 Task: In the  document Emily.rtf Write the word in the shape with center alignment 'XOXO'Change Page orientation to  'Landscape' Insert emoji in the beginning of quote: Thumbs Up
Action: Mouse moved to (210, 320)
Screenshot: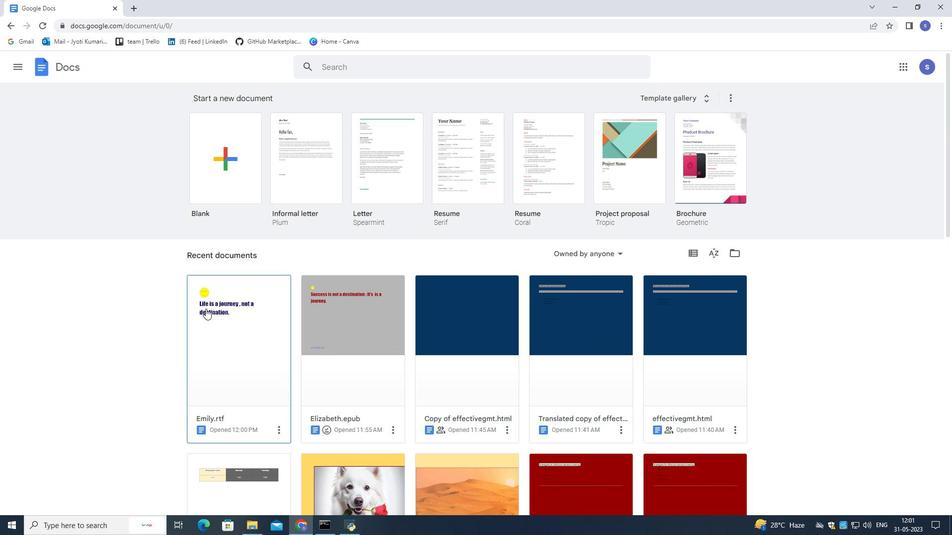 
Action: Mouse pressed left at (210, 320)
Screenshot: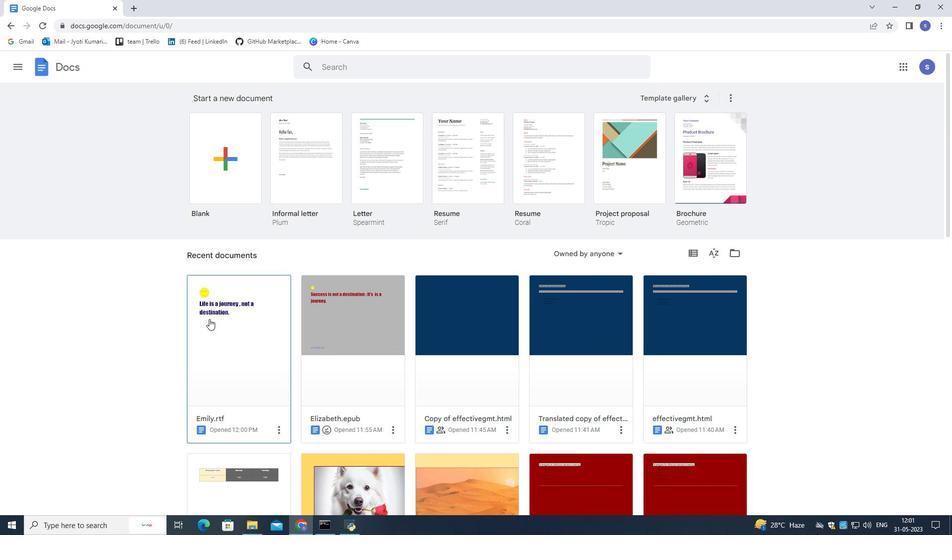 
Action: Mouse moved to (332, 187)
Screenshot: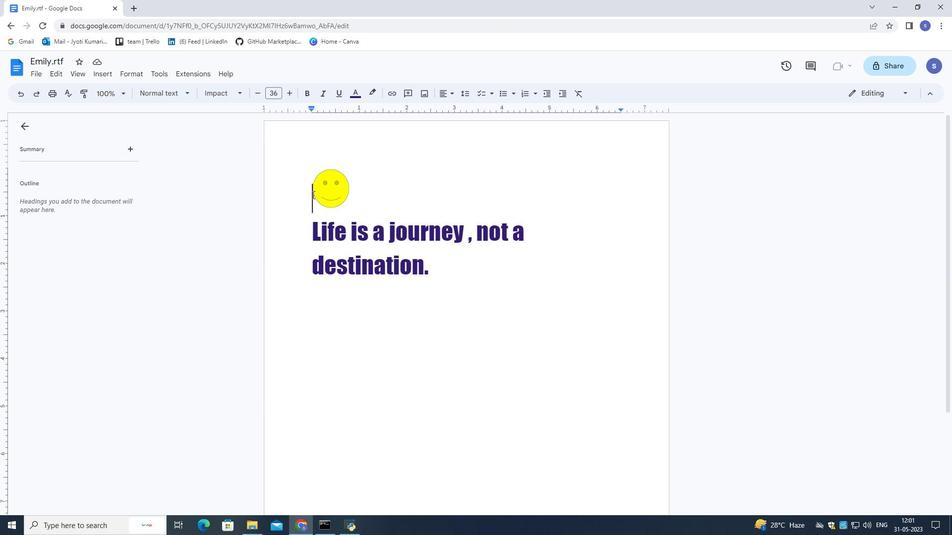 
Action: Mouse pressed left at (332, 187)
Screenshot: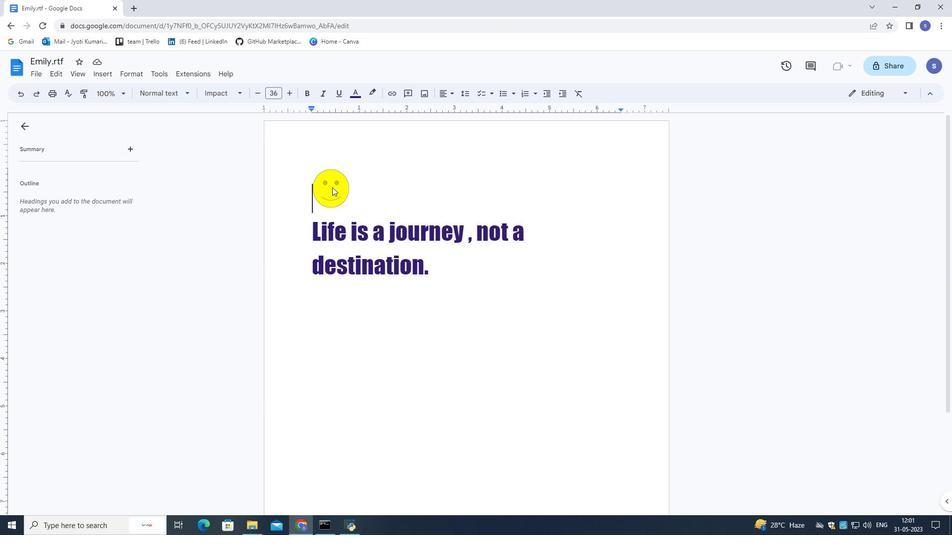 
Action: Mouse pressed left at (332, 187)
Screenshot: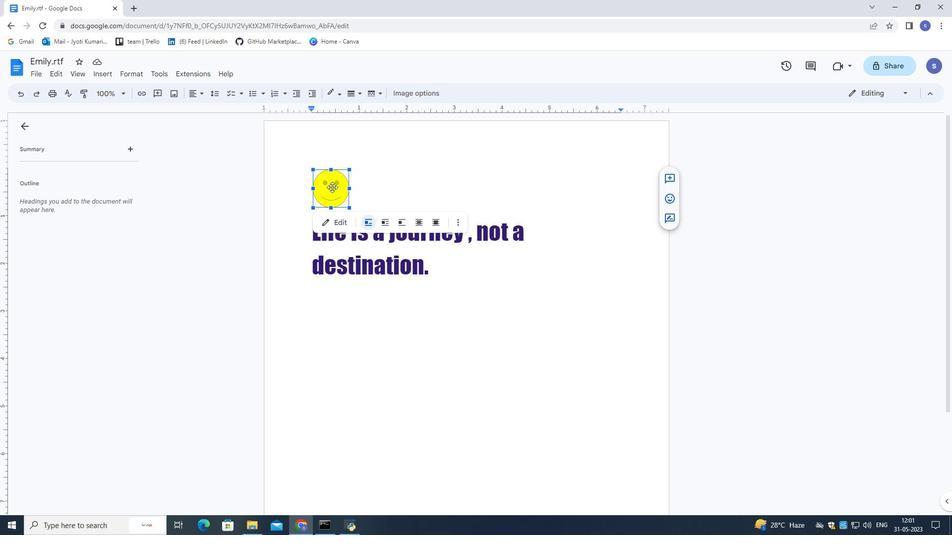 
Action: Mouse pressed left at (332, 187)
Screenshot: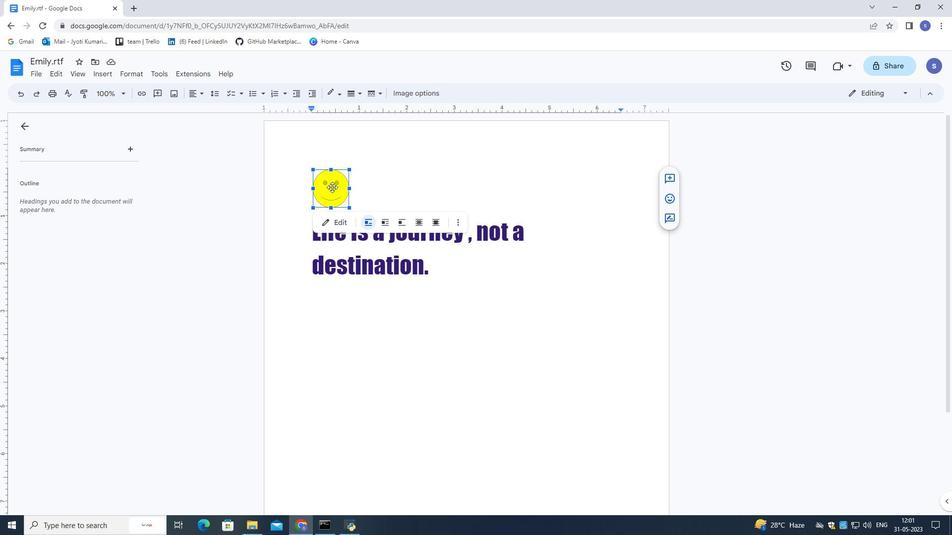 
Action: Mouse moved to (450, 246)
Screenshot: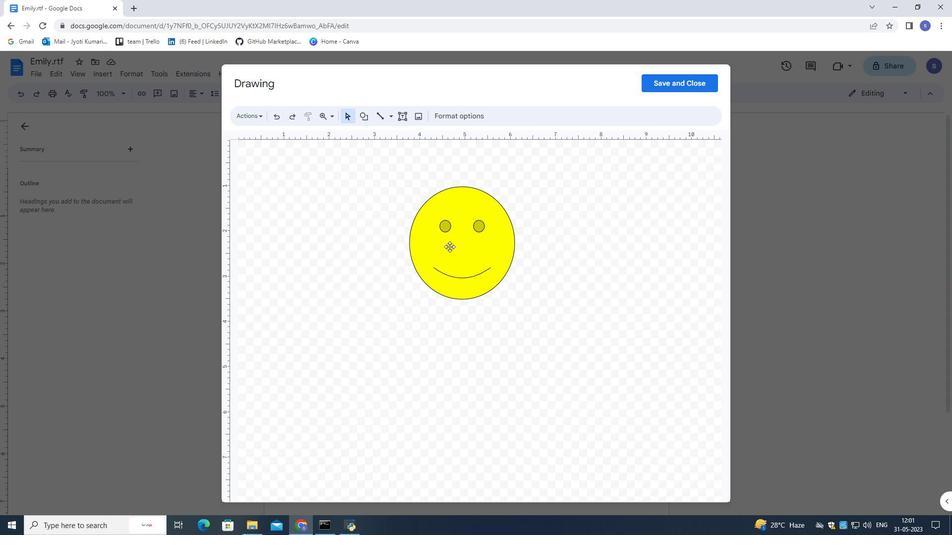 
Action: Mouse pressed left at (450, 246)
Screenshot: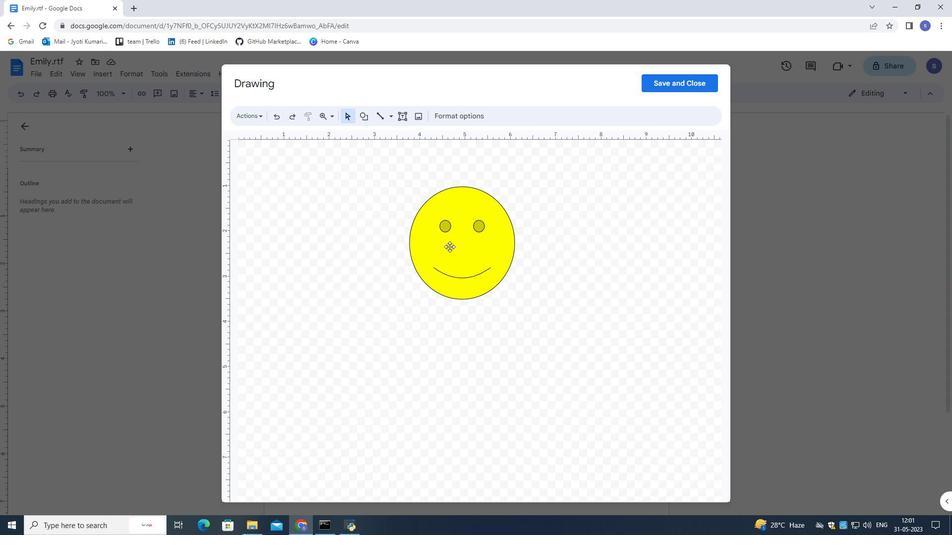 
Action: Mouse pressed left at (450, 246)
Screenshot: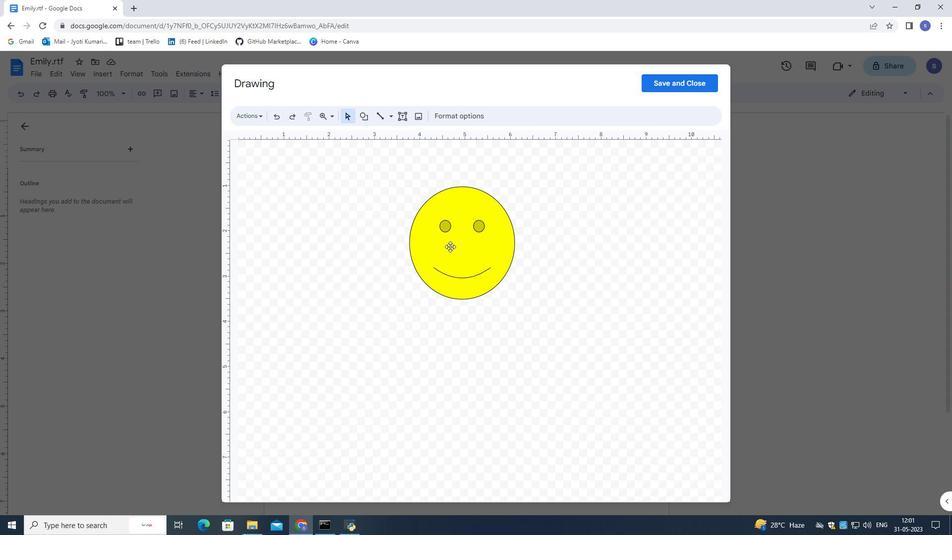 
Action: Mouse moved to (453, 245)
Screenshot: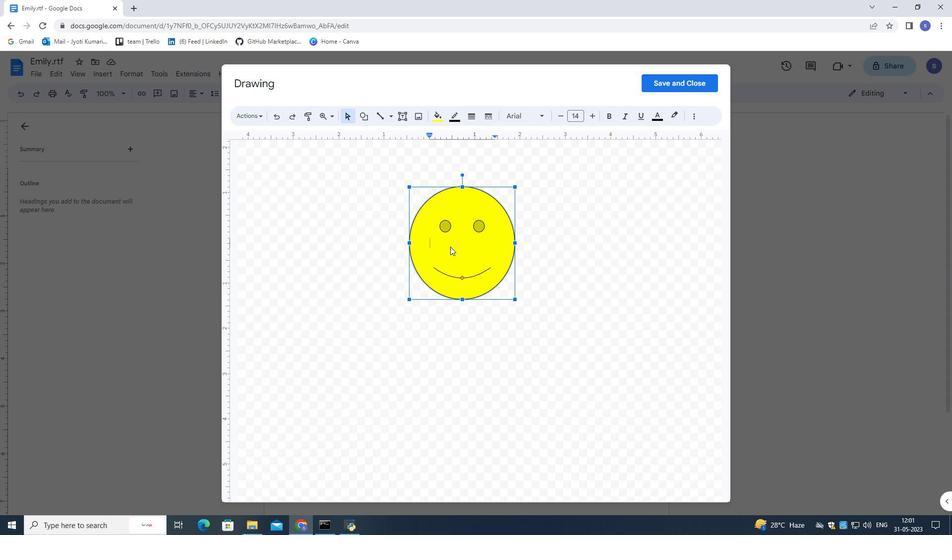 
Action: Key pressed <Key.space><Key.space><Key.space><Key.space><Key.space><Key.space><Key.space><Key.down><Key.down><Key.down><Key.caps_lock>XOXO<Key.caps_lock>
Screenshot: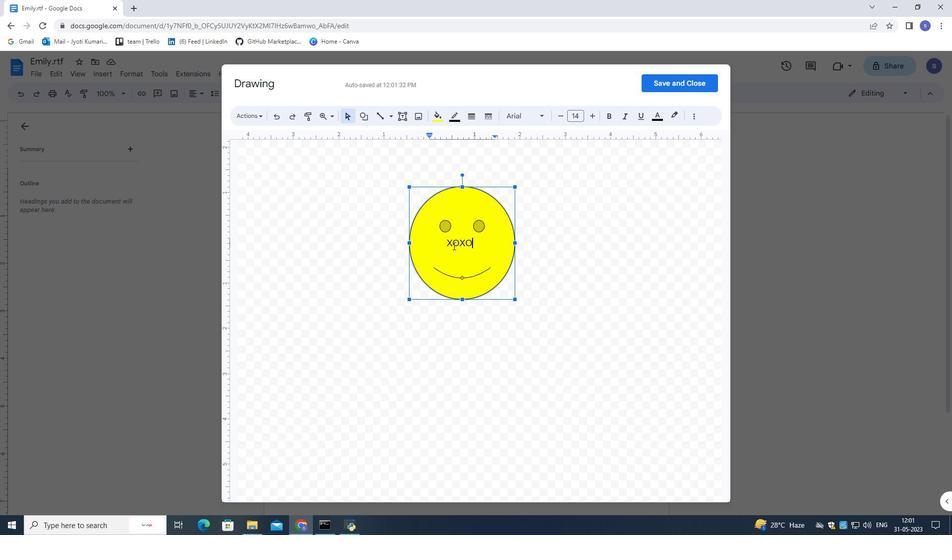 
Action: Mouse moved to (655, 77)
Screenshot: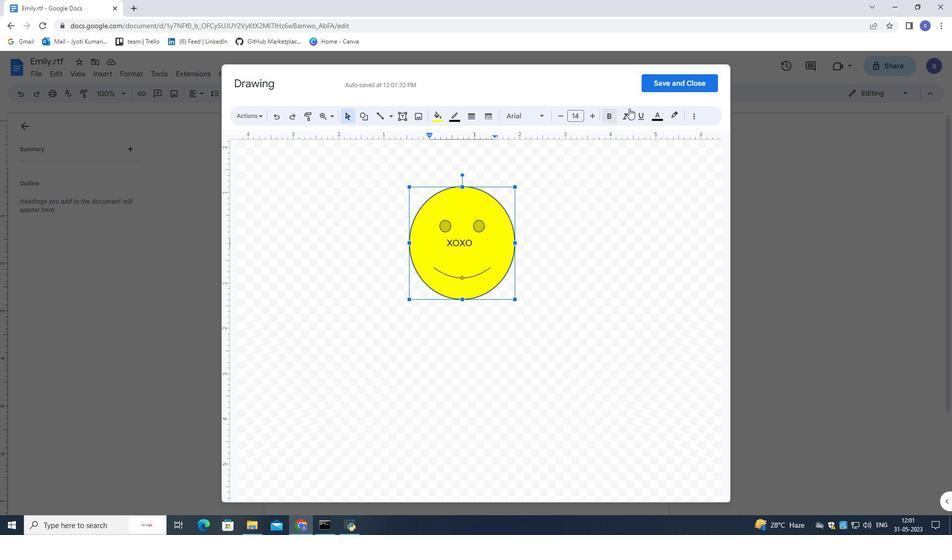 
Action: Mouse pressed left at (655, 77)
Screenshot: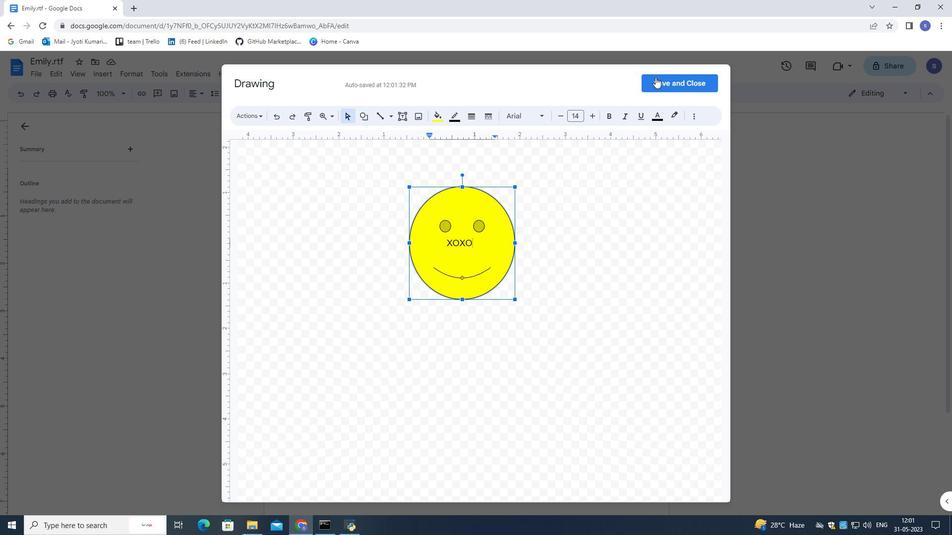 
Action: Mouse moved to (417, 172)
Screenshot: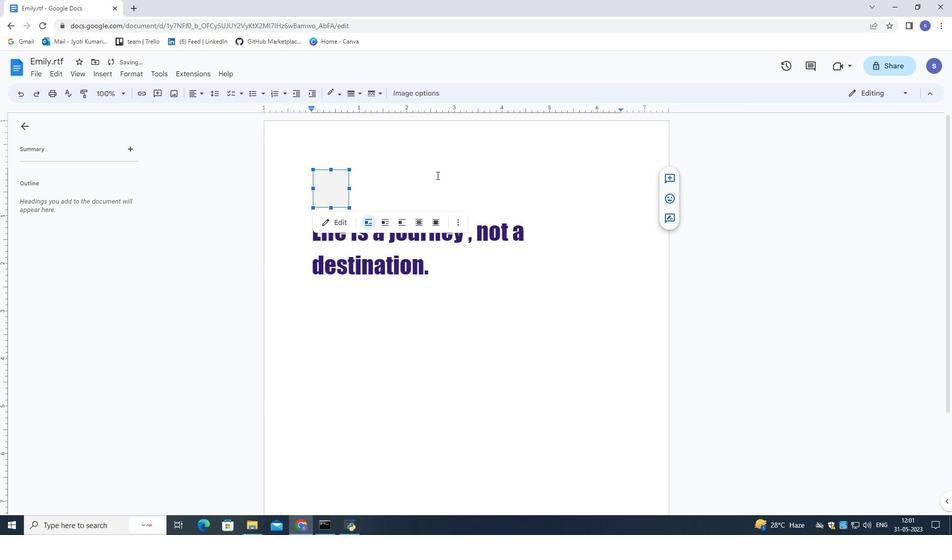
Action: Mouse pressed left at (417, 172)
Screenshot: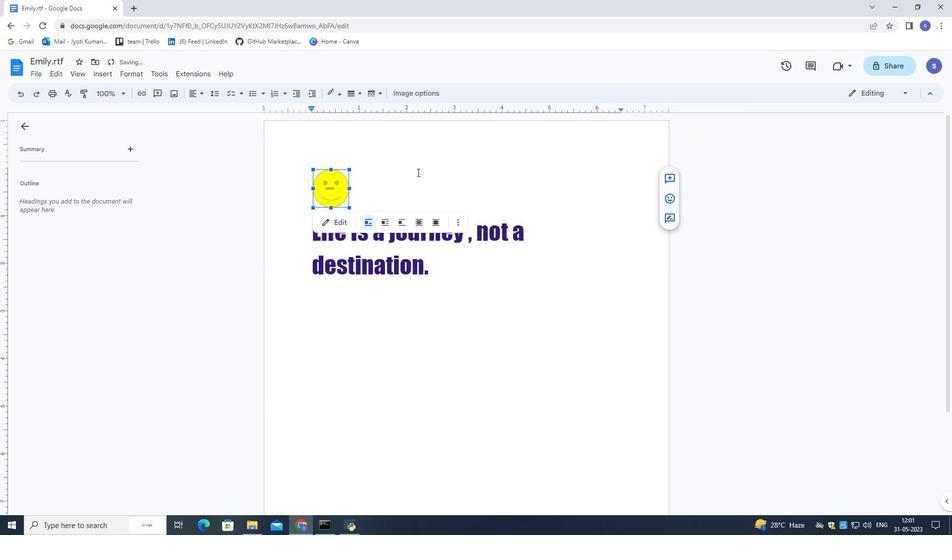 
Action: Mouse moved to (129, 73)
Screenshot: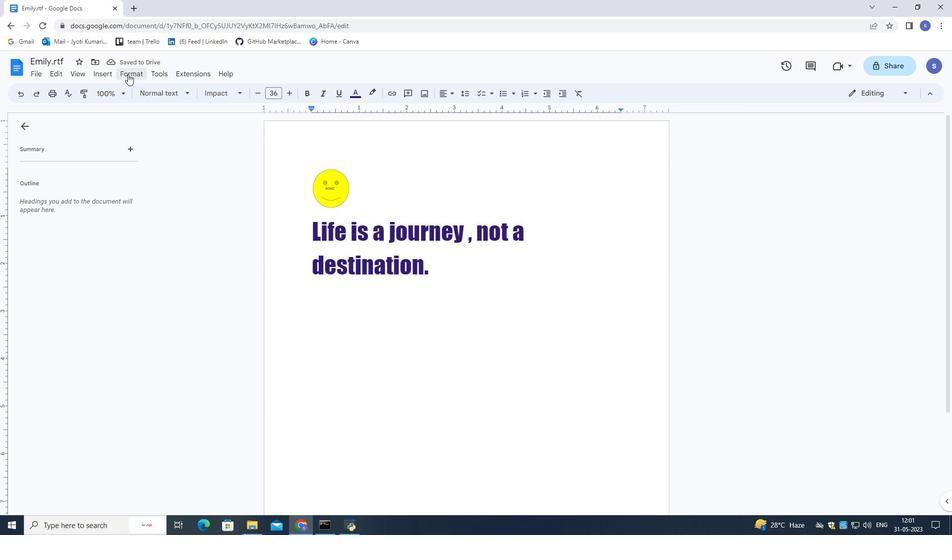 
Action: Mouse pressed left at (129, 73)
Screenshot: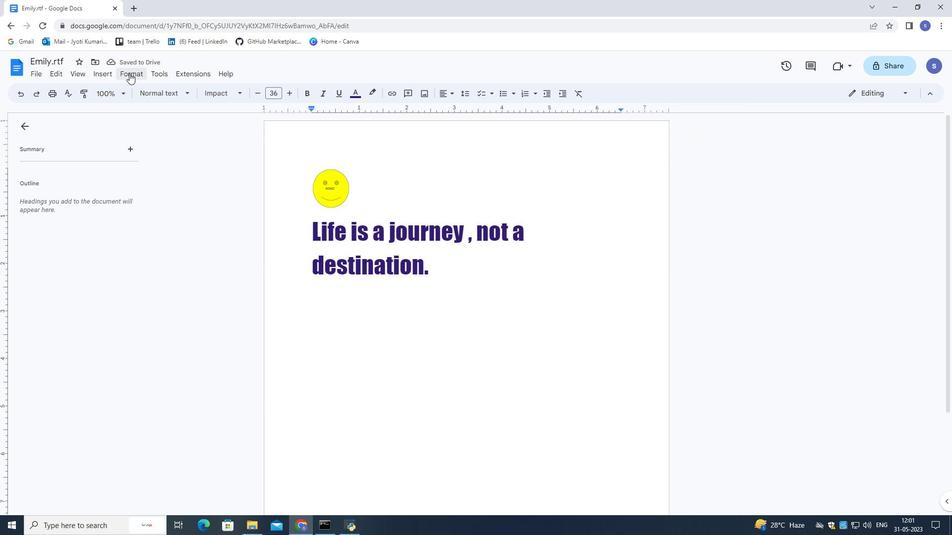 
Action: Mouse moved to (153, 227)
Screenshot: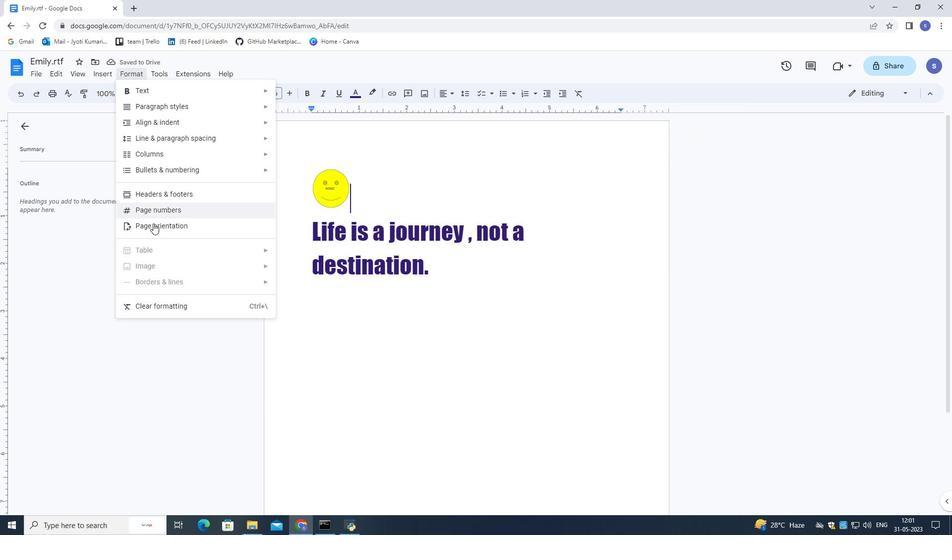 
Action: Mouse pressed left at (153, 227)
Screenshot: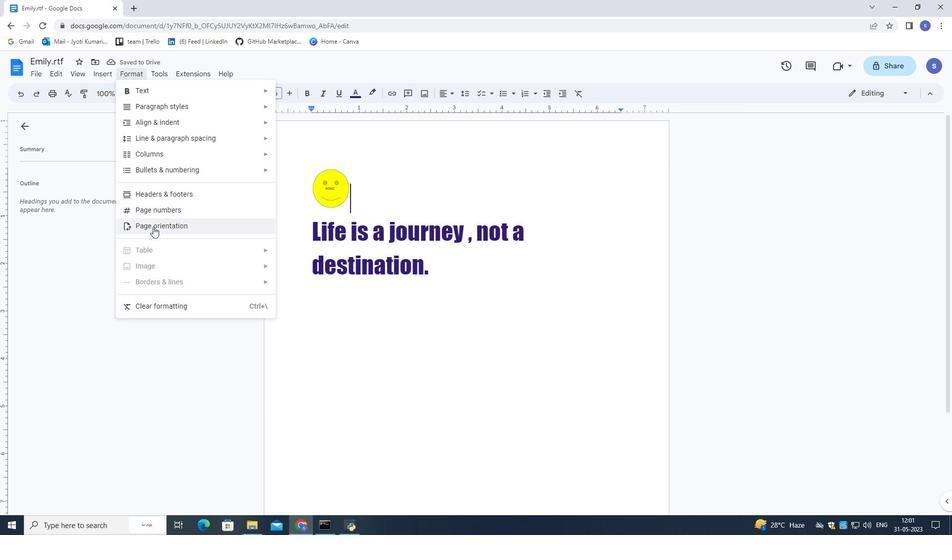 
Action: Mouse moved to (447, 302)
Screenshot: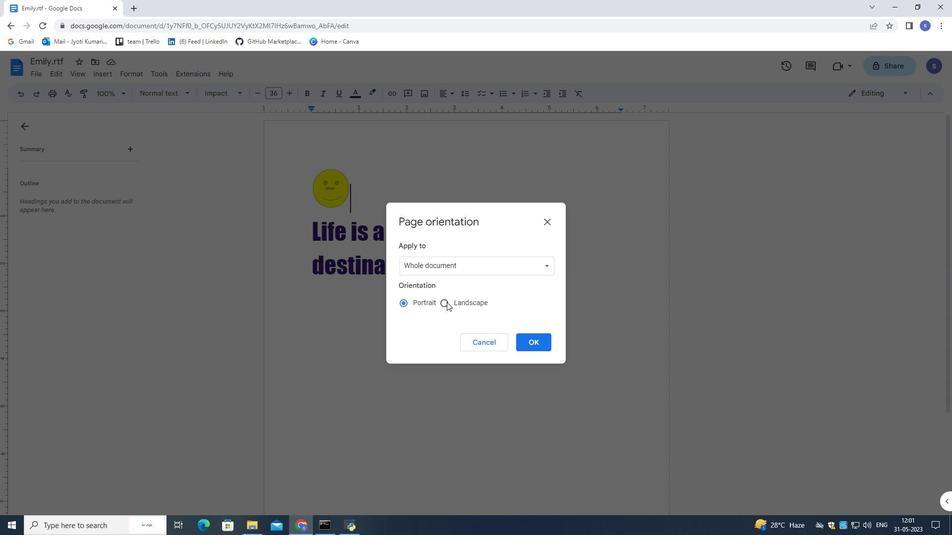 
Action: Mouse pressed left at (447, 302)
Screenshot: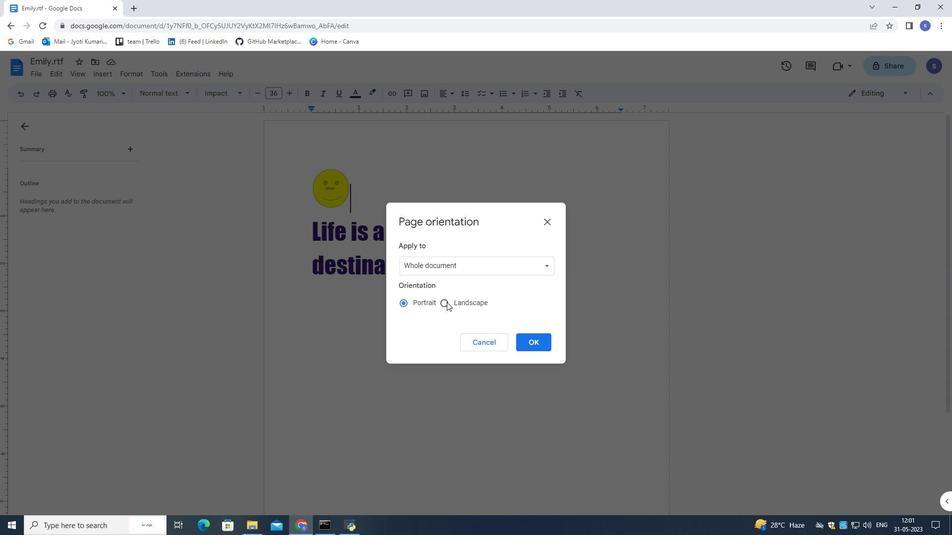 
Action: Mouse moved to (541, 342)
Screenshot: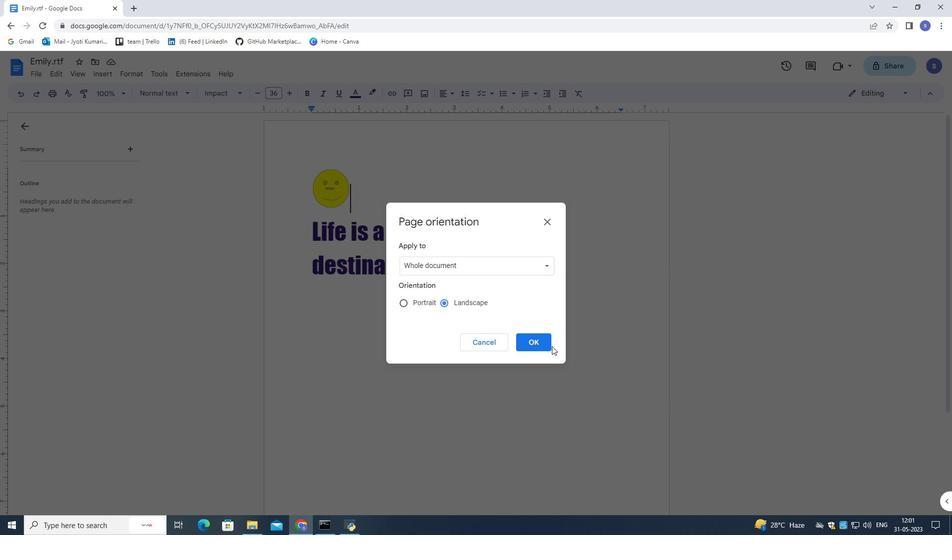 
Action: Mouse pressed left at (541, 342)
Screenshot: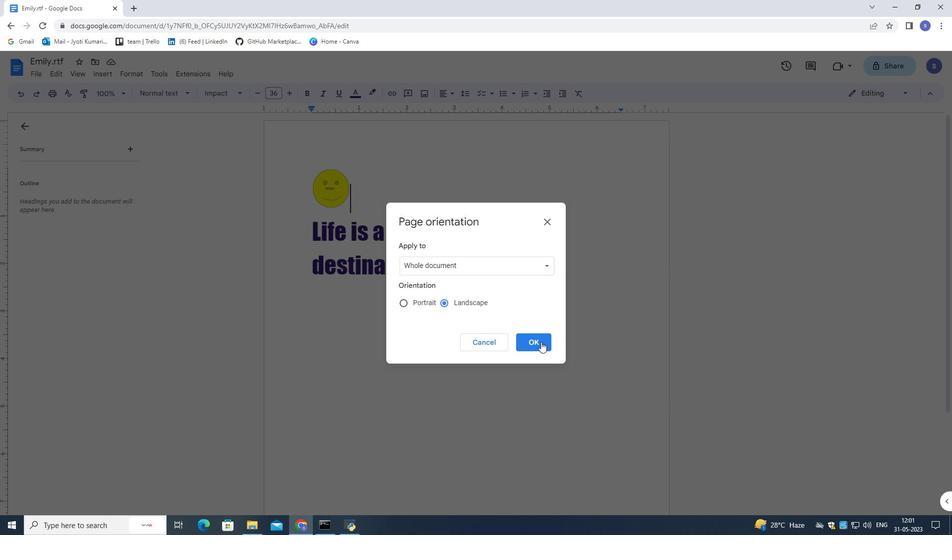 
Action: Mouse moved to (251, 224)
Screenshot: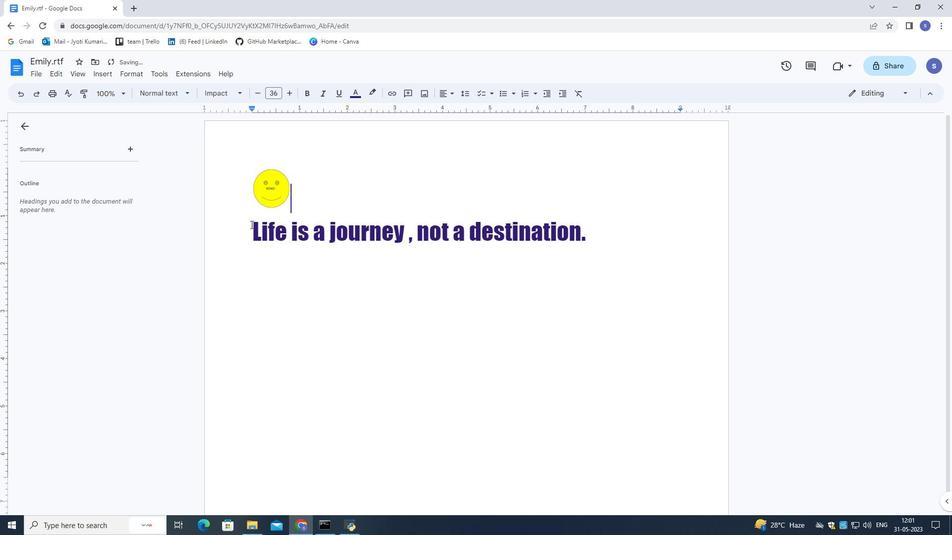 
Action: Mouse pressed left at (251, 224)
Screenshot: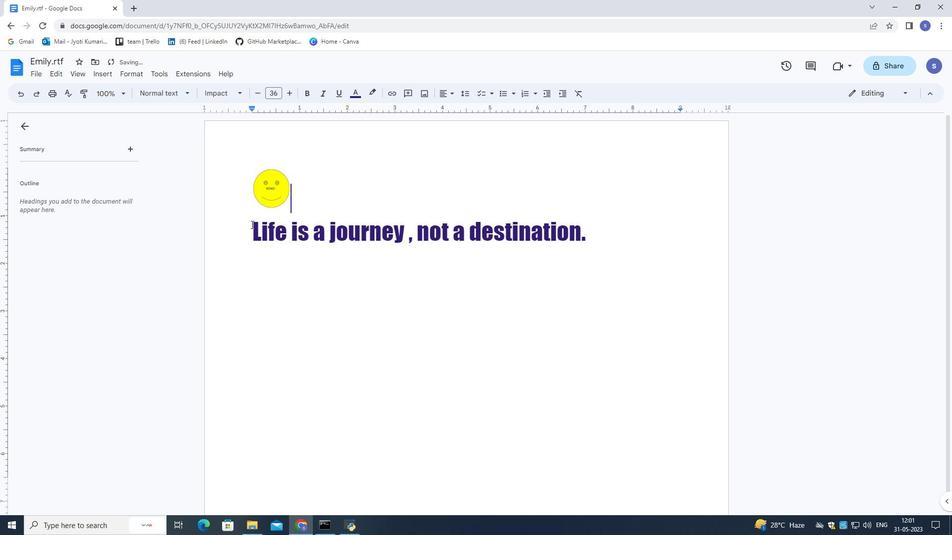 
Action: Mouse moved to (115, 77)
Screenshot: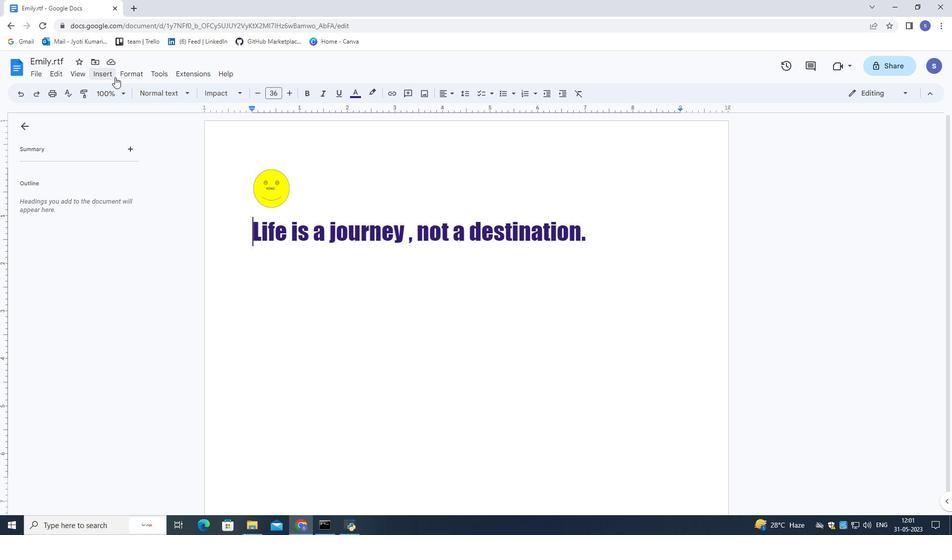 
Action: Mouse pressed left at (115, 77)
Screenshot: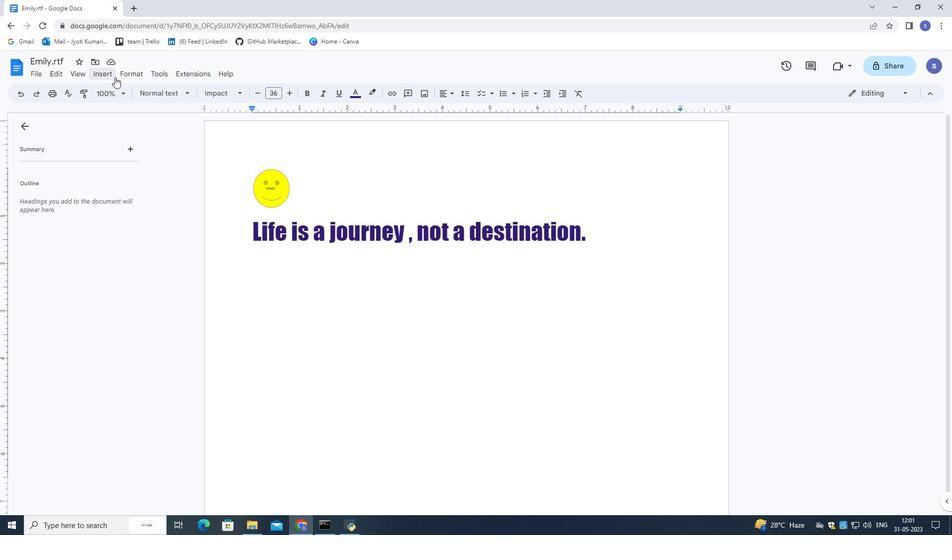 
Action: Mouse moved to (134, 168)
Screenshot: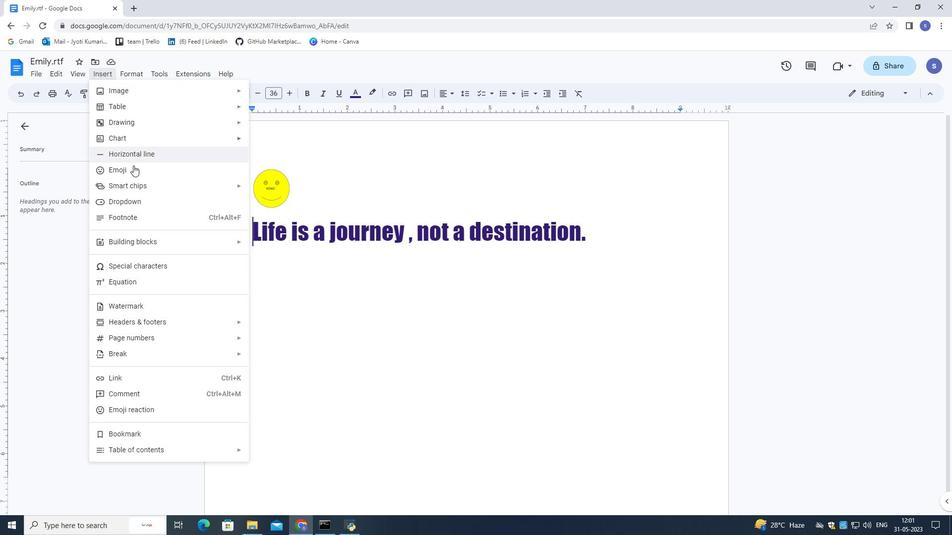 
Action: Mouse pressed left at (134, 168)
Screenshot: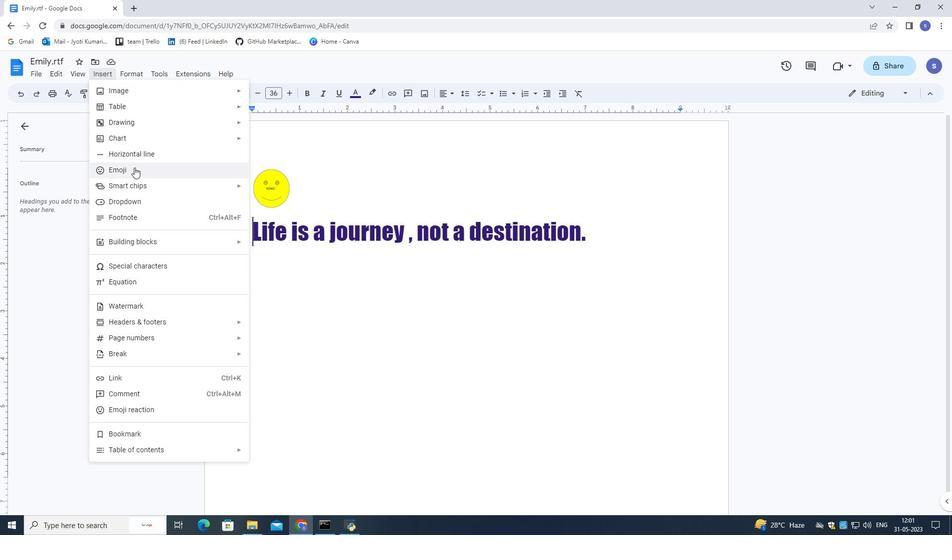 
Action: Mouse moved to (265, 433)
Screenshot: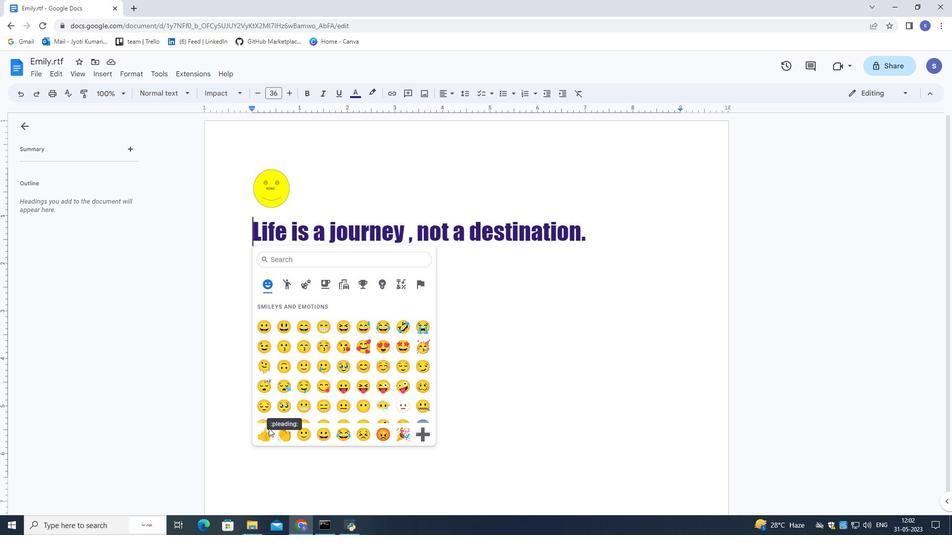 
Action: Mouse pressed left at (265, 433)
Screenshot: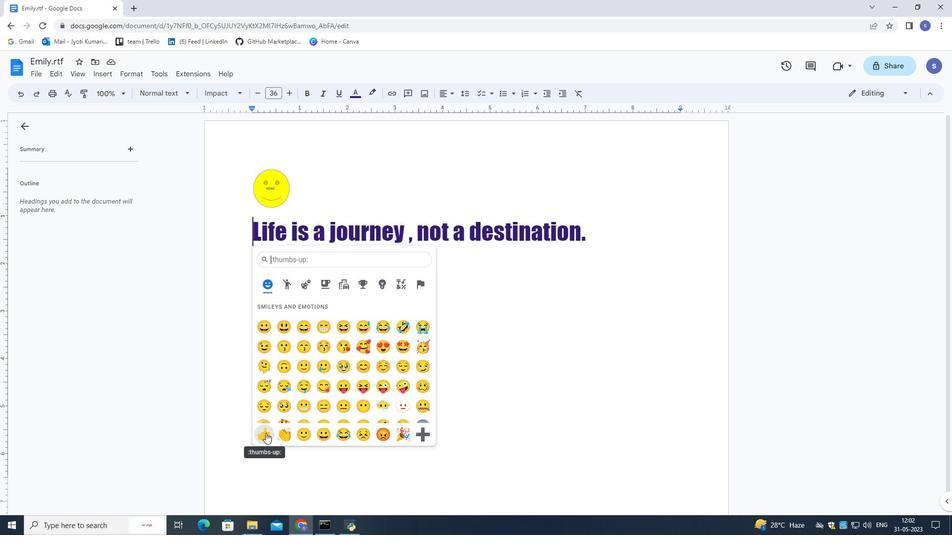 
Action: Mouse moved to (288, 314)
Screenshot: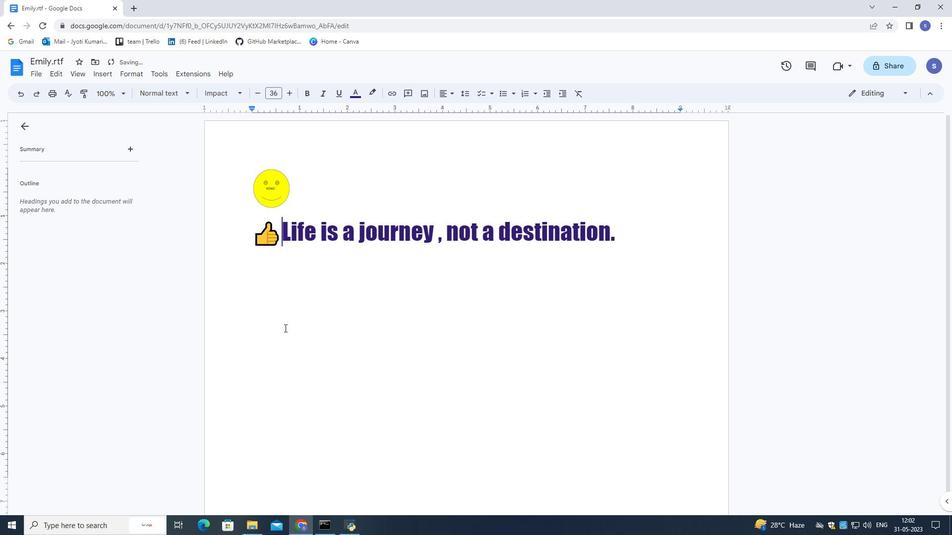 
Action: Mouse pressed left at (288, 314)
Screenshot: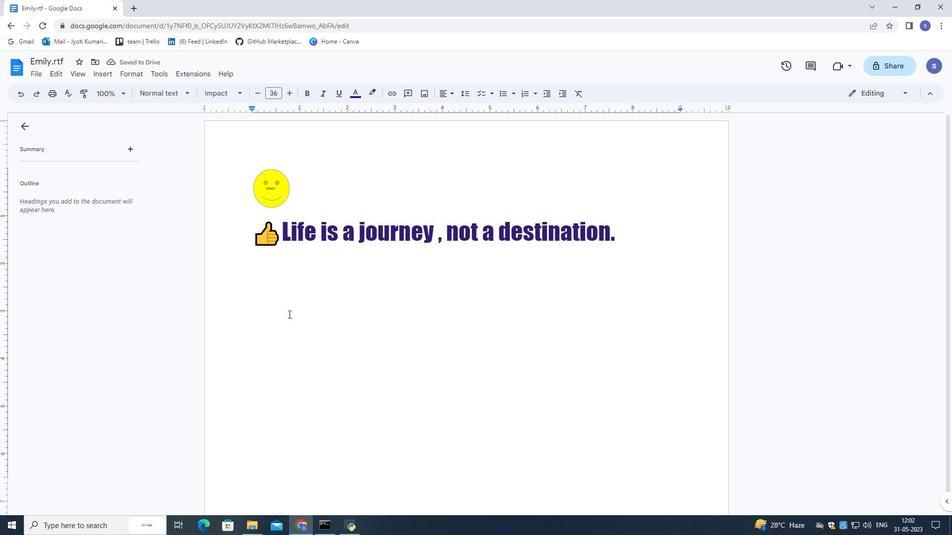 
Action: Mouse moved to (320, 344)
Screenshot: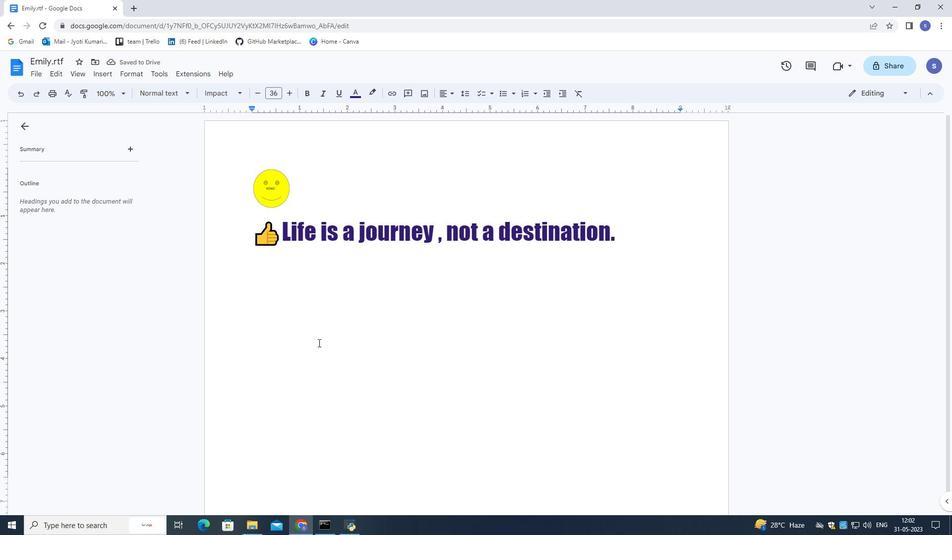 
Action: Mouse pressed left at (320, 344)
Screenshot: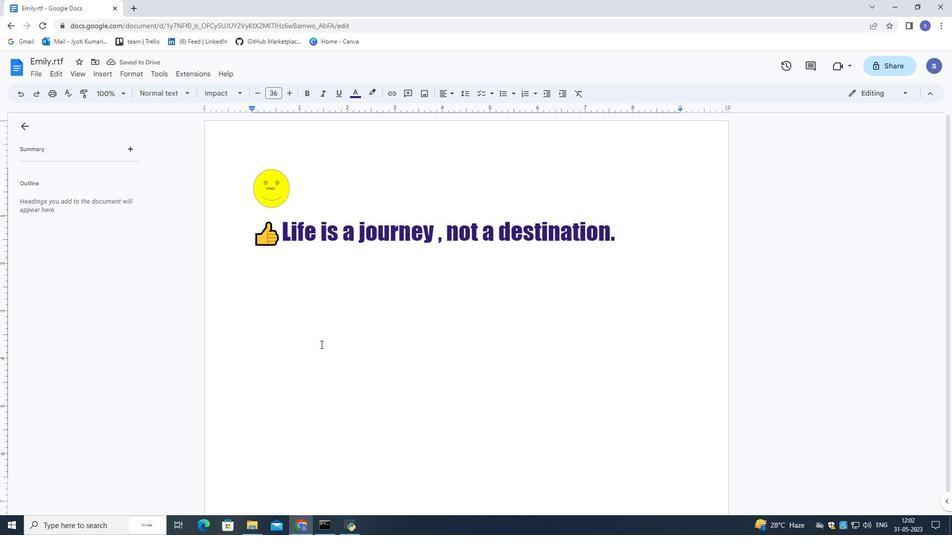 
